Task: Sort the products in the category "Alcoholic Kombucha" by price (lowest first).
Action: Mouse moved to (737, 255)
Screenshot: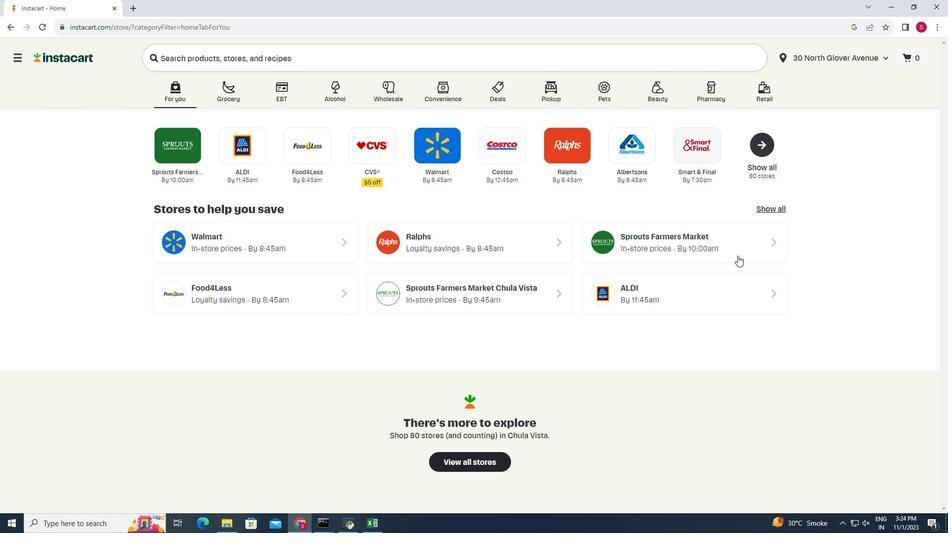 
Action: Mouse pressed left at (737, 255)
Screenshot: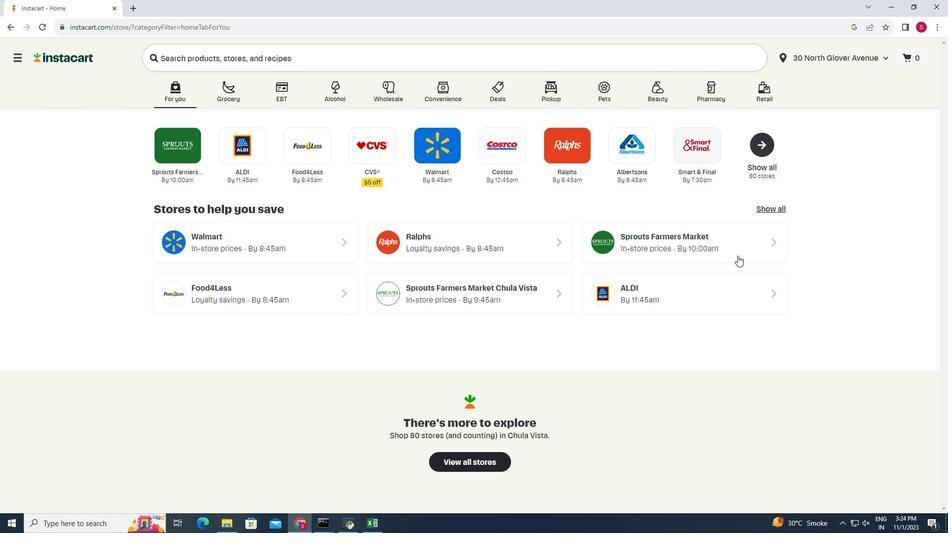 
Action: Mouse moved to (47, 493)
Screenshot: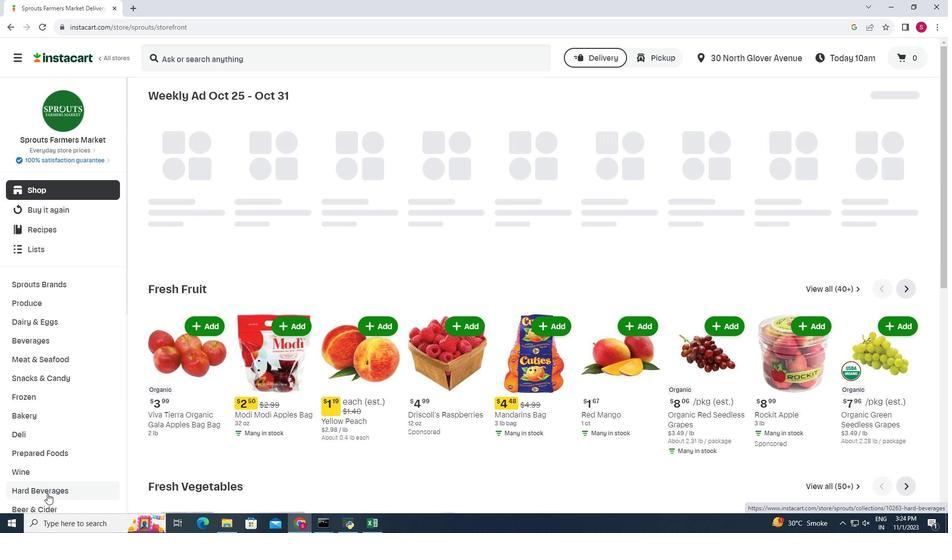 
Action: Mouse pressed left at (47, 493)
Screenshot: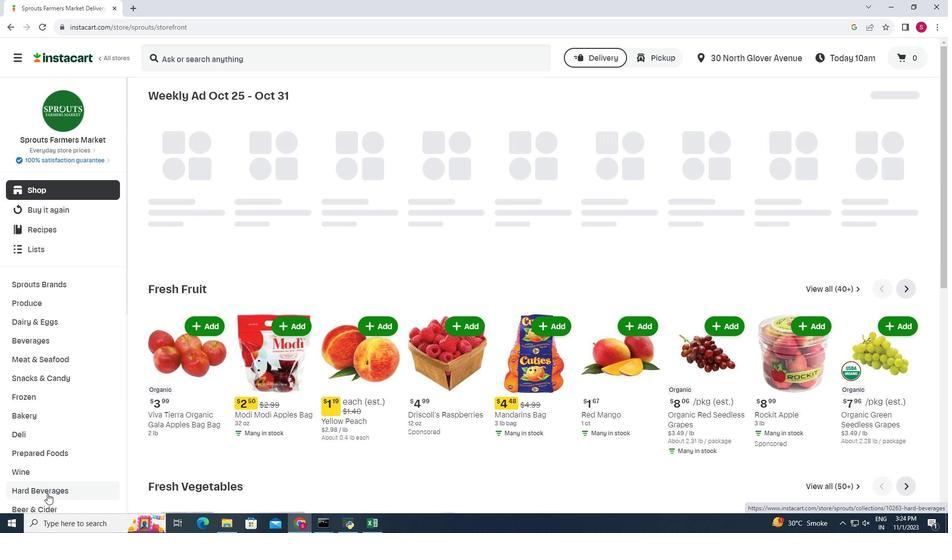 
Action: Mouse moved to (349, 122)
Screenshot: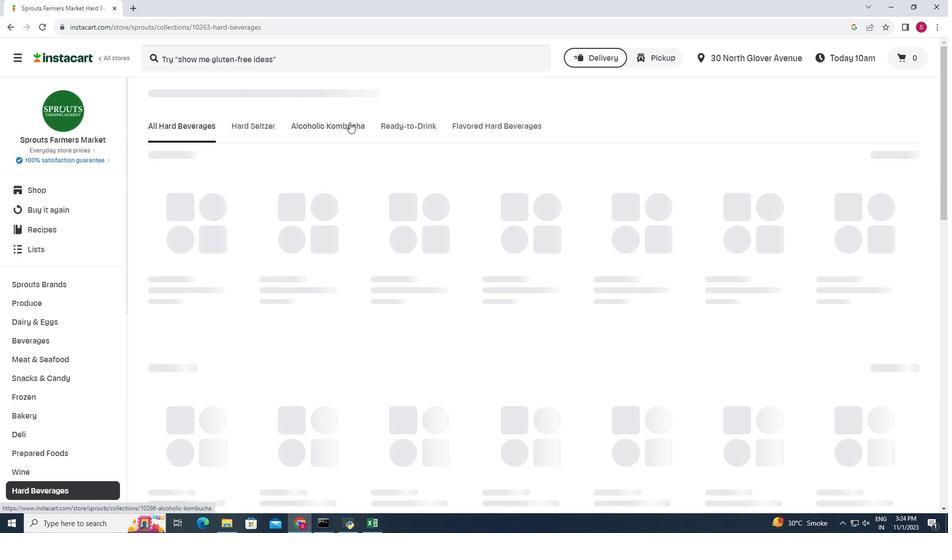 
Action: Mouse pressed left at (349, 122)
Screenshot: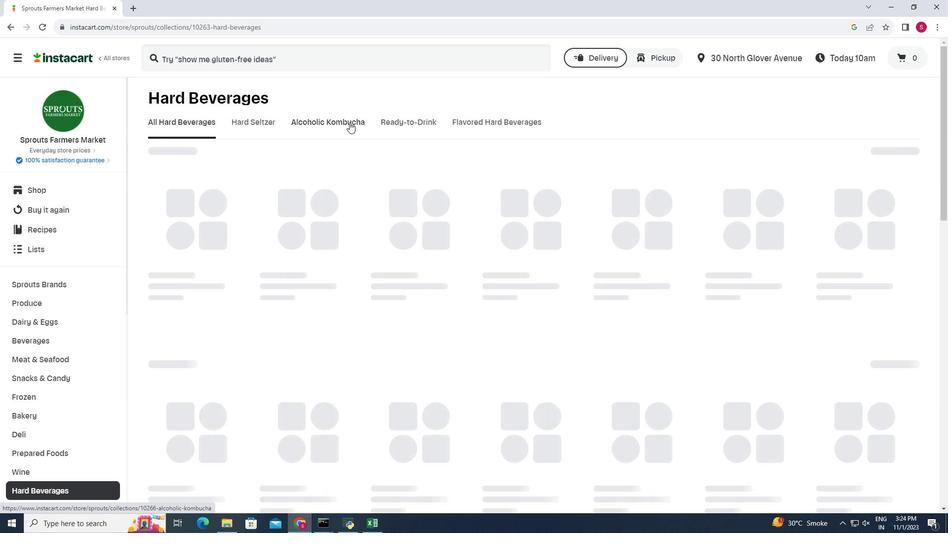 
Action: Mouse moved to (909, 153)
Screenshot: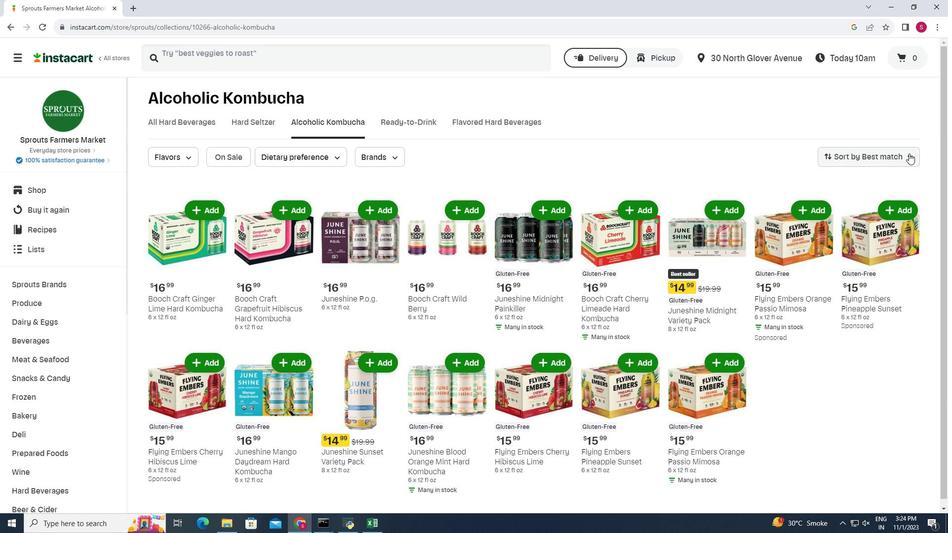 
Action: Mouse pressed left at (909, 153)
Screenshot: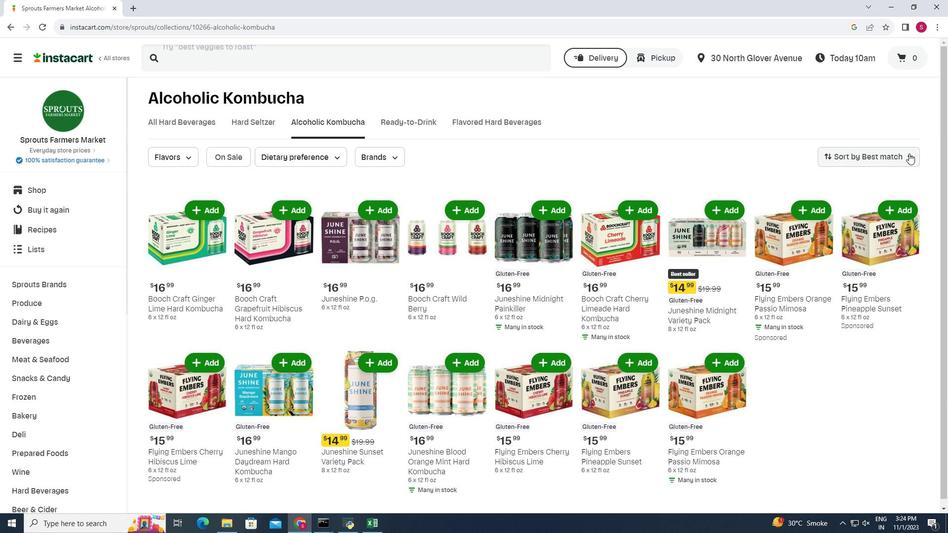 
Action: Mouse moved to (895, 199)
Screenshot: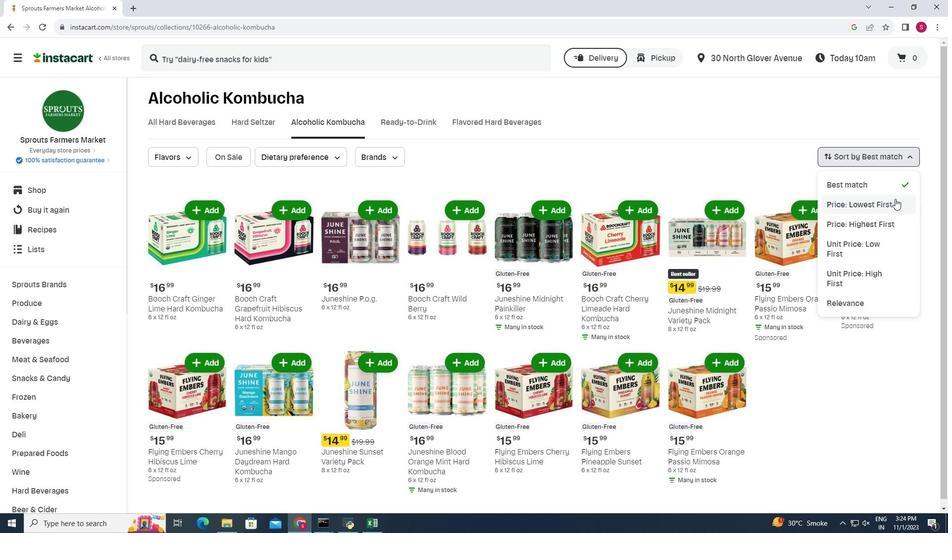 
Action: Mouse pressed left at (895, 199)
Screenshot: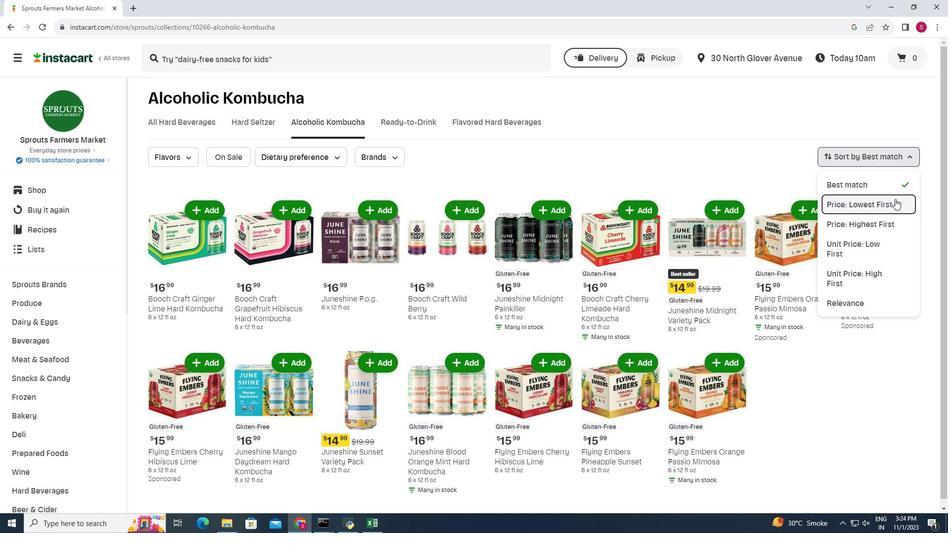 
Action: Mouse moved to (548, 196)
Screenshot: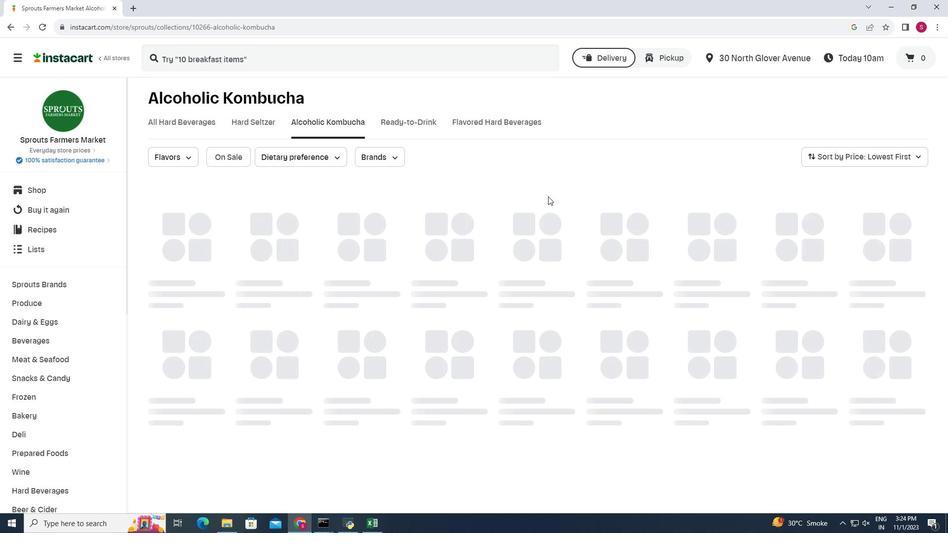 
Action: Mouse scrolled (548, 196) with delta (0, 0)
Screenshot: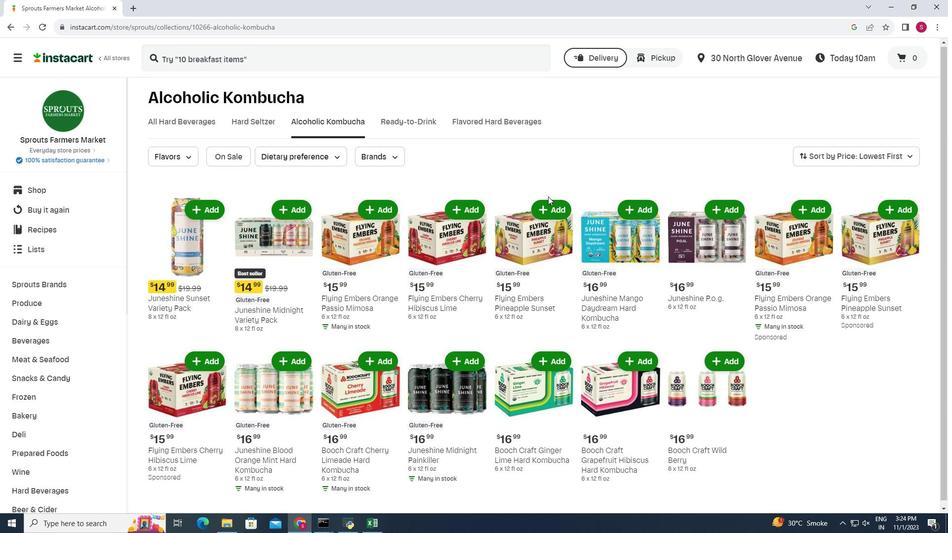 
Action: Mouse scrolled (548, 196) with delta (0, 0)
Screenshot: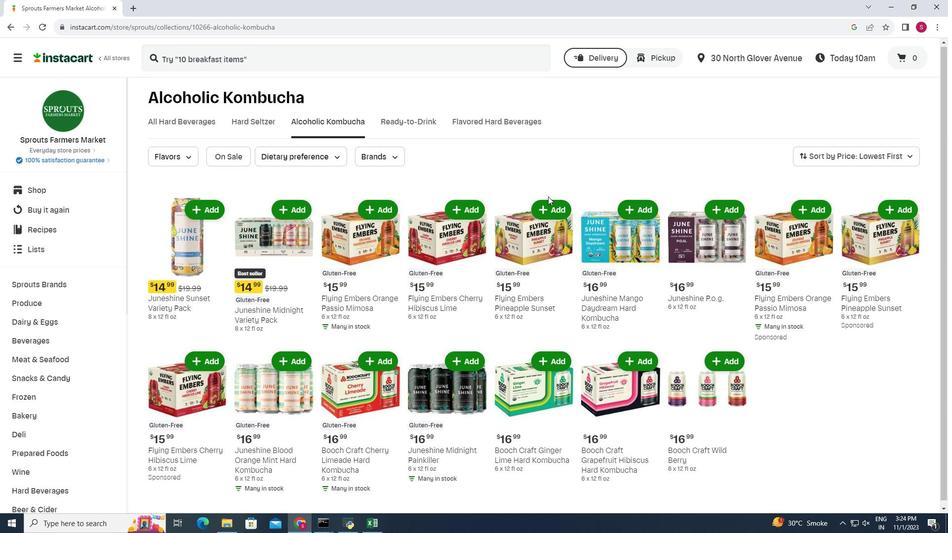 
Action: Mouse scrolled (548, 196) with delta (0, 0)
Screenshot: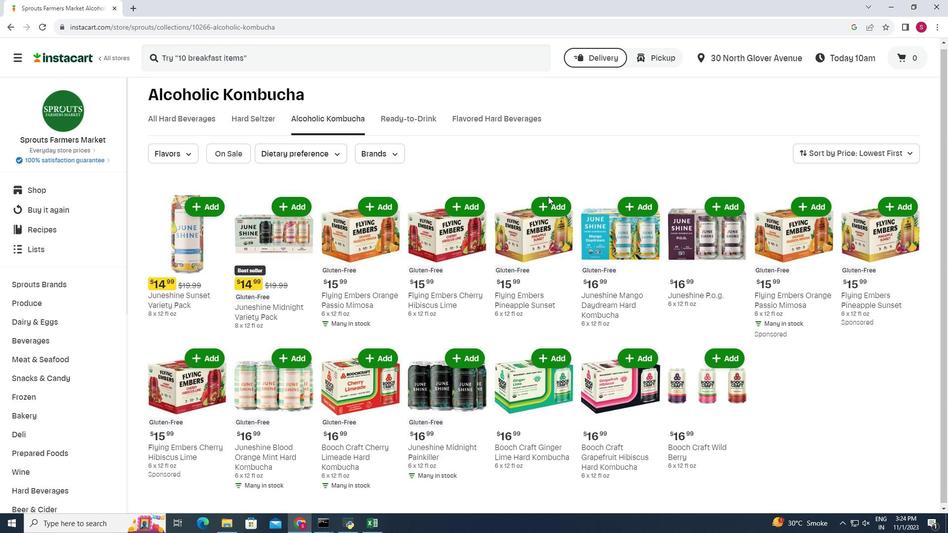 
Action: Mouse scrolled (548, 196) with delta (0, 0)
Screenshot: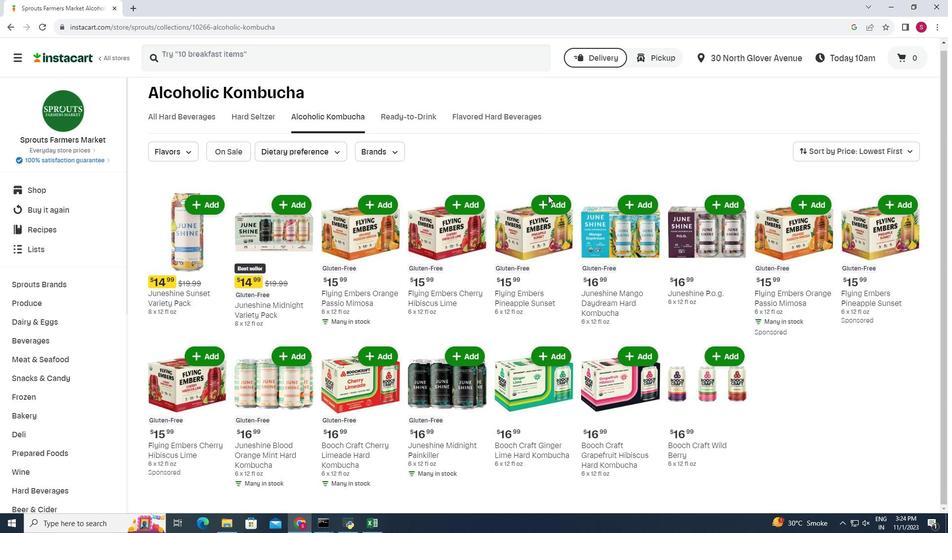 
Action: Mouse moved to (549, 194)
Screenshot: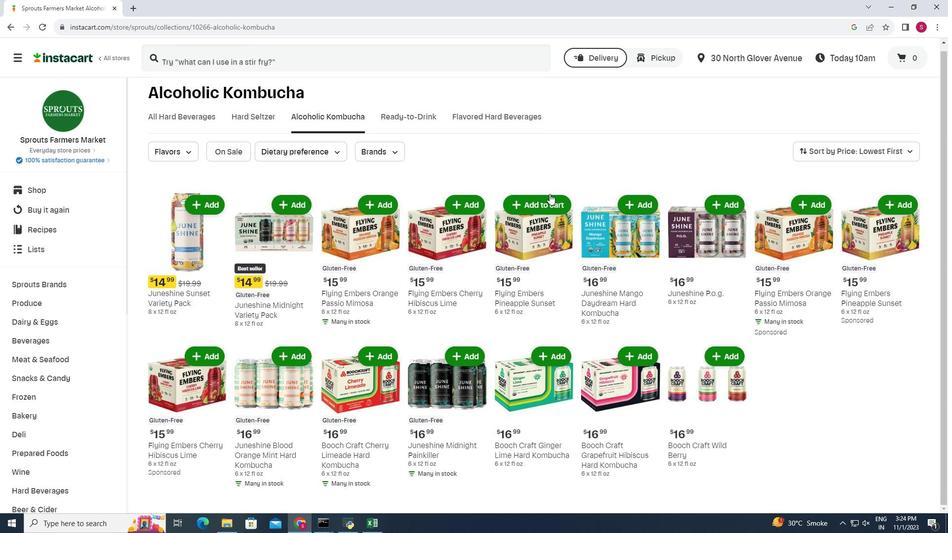 
